 Task: Create a rule when a due date between working days ago is set on a card by anyone.
Action: Mouse moved to (1027, 255)
Screenshot: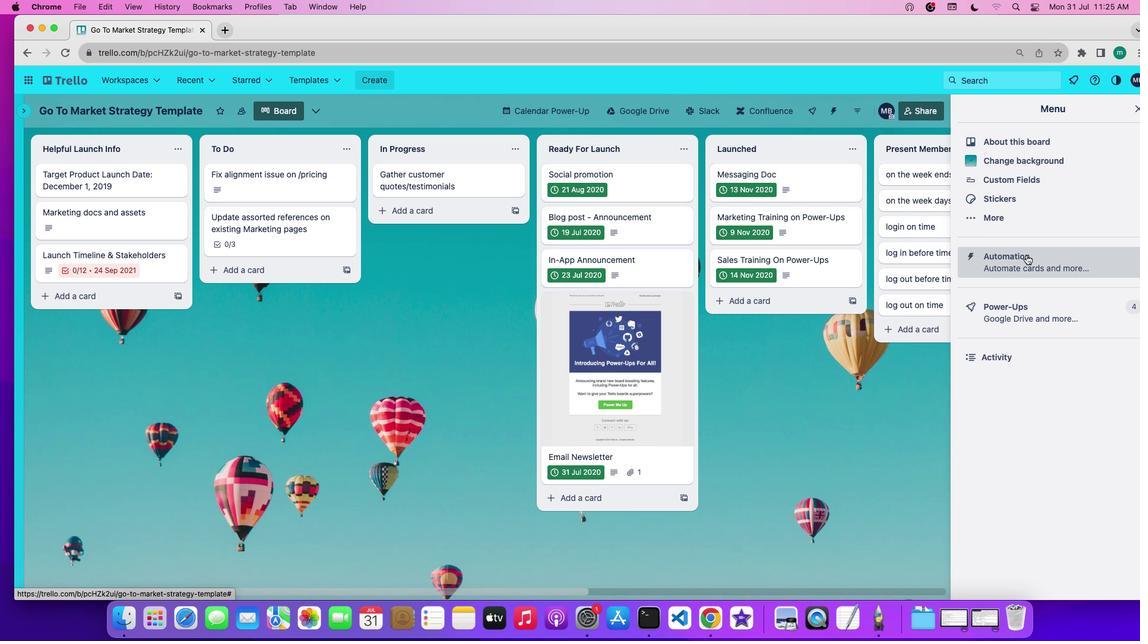 
Action: Mouse pressed left at (1027, 255)
Screenshot: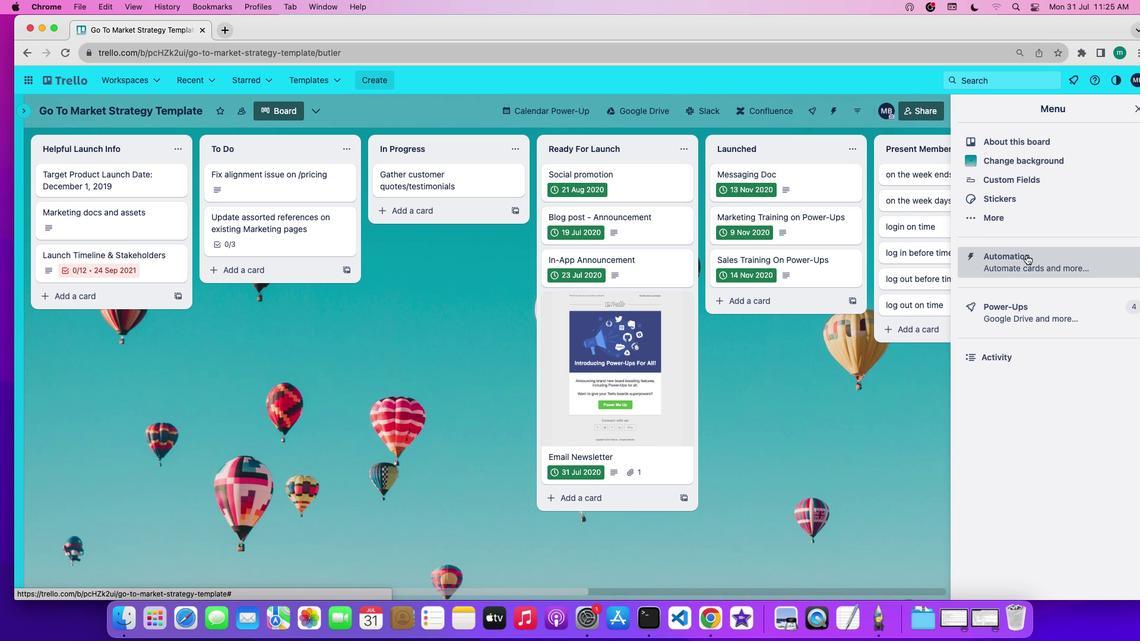 
Action: Mouse moved to (112, 213)
Screenshot: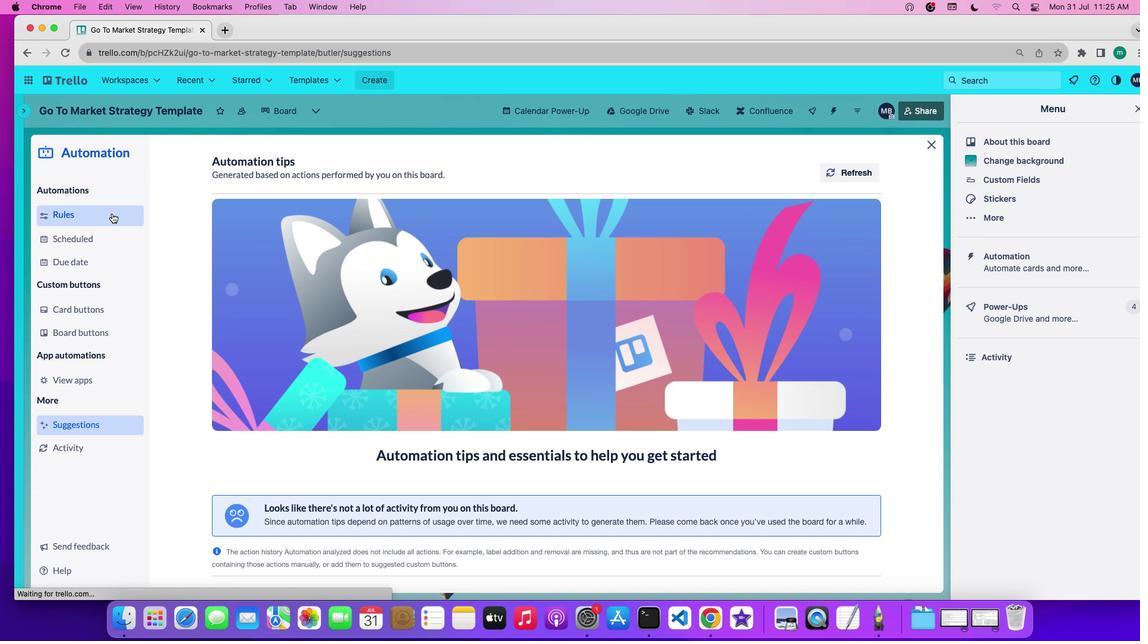 
Action: Mouse pressed left at (112, 213)
Screenshot: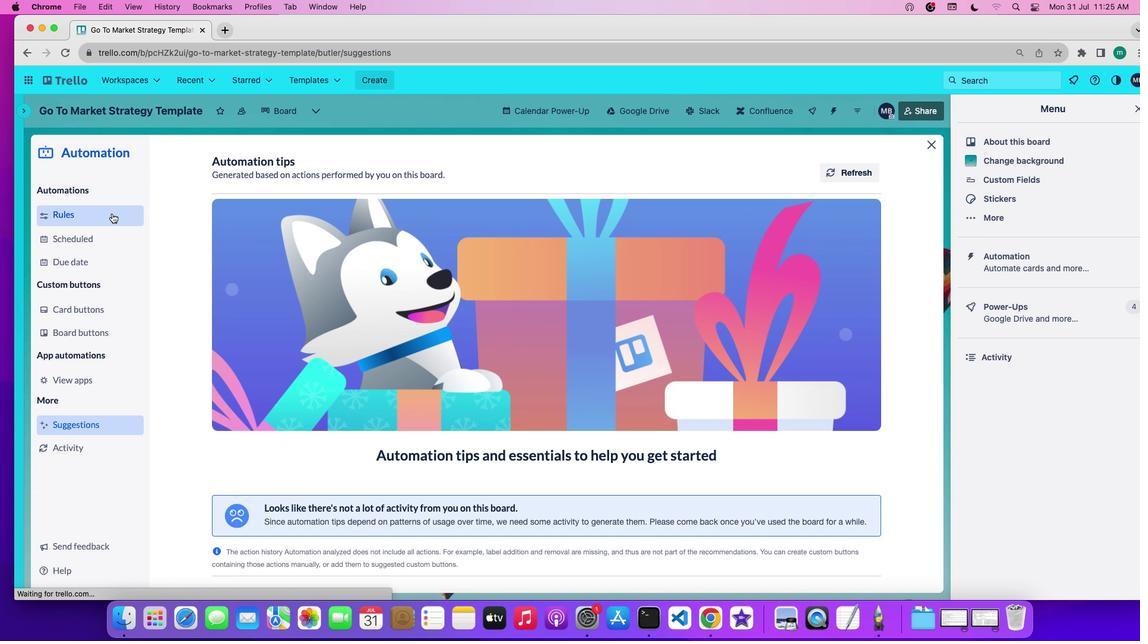 
Action: Mouse moved to (304, 431)
Screenshot: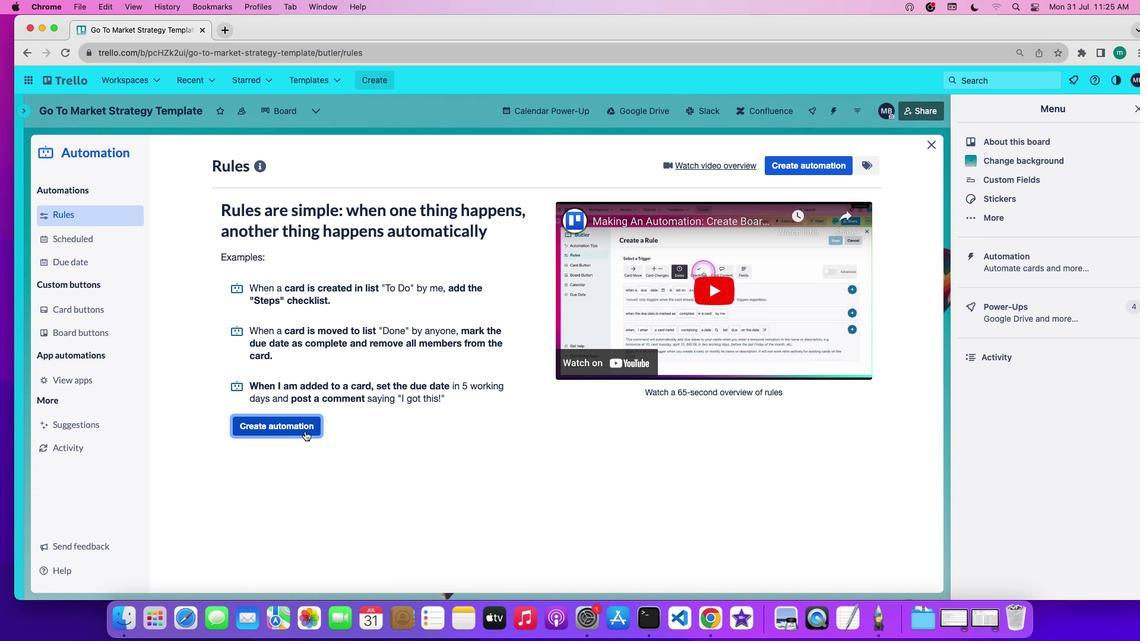 
Action: Mouse pressed left at (304, 431)
Screenshot: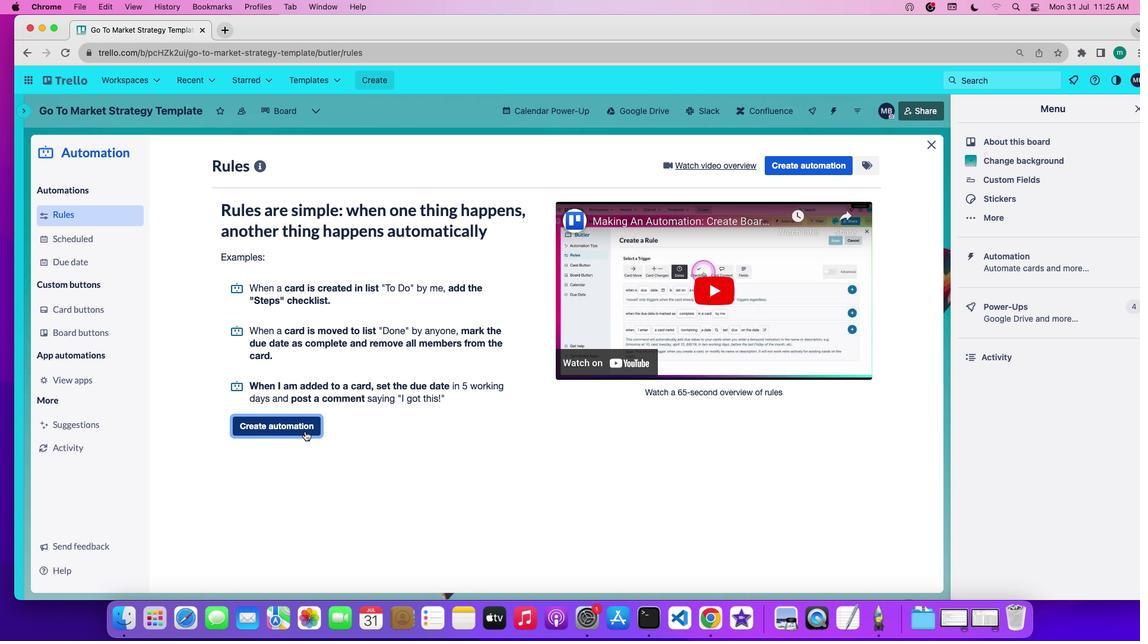 
Action: Mouse moved to (562, 276)
Screenshot: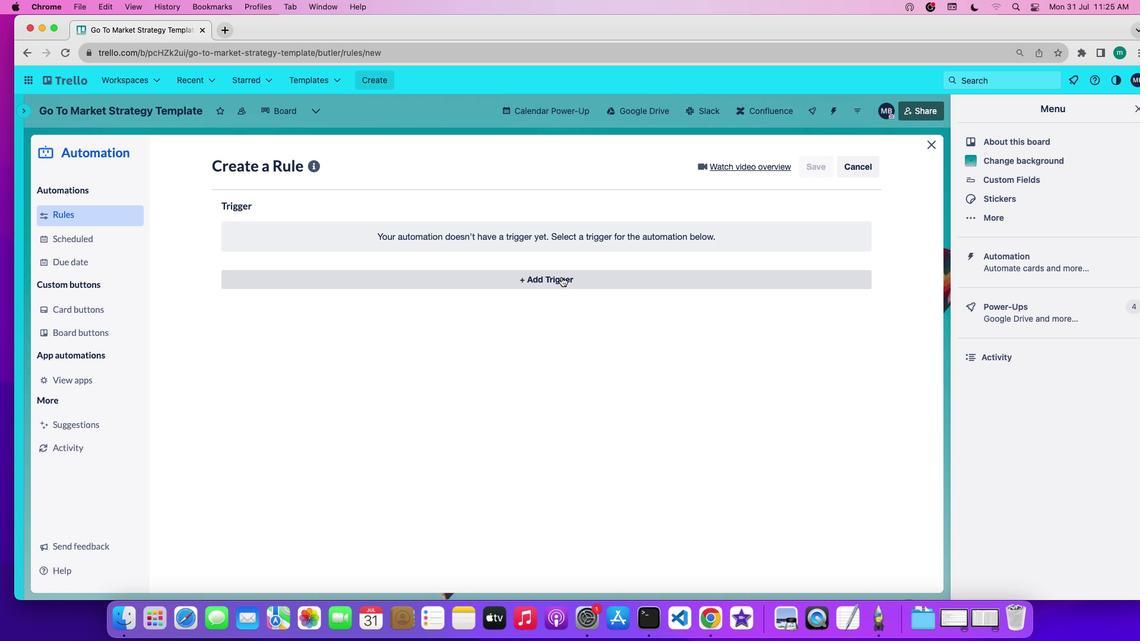 
Action: Mouse pressed left at (562, 276)
Screenshot: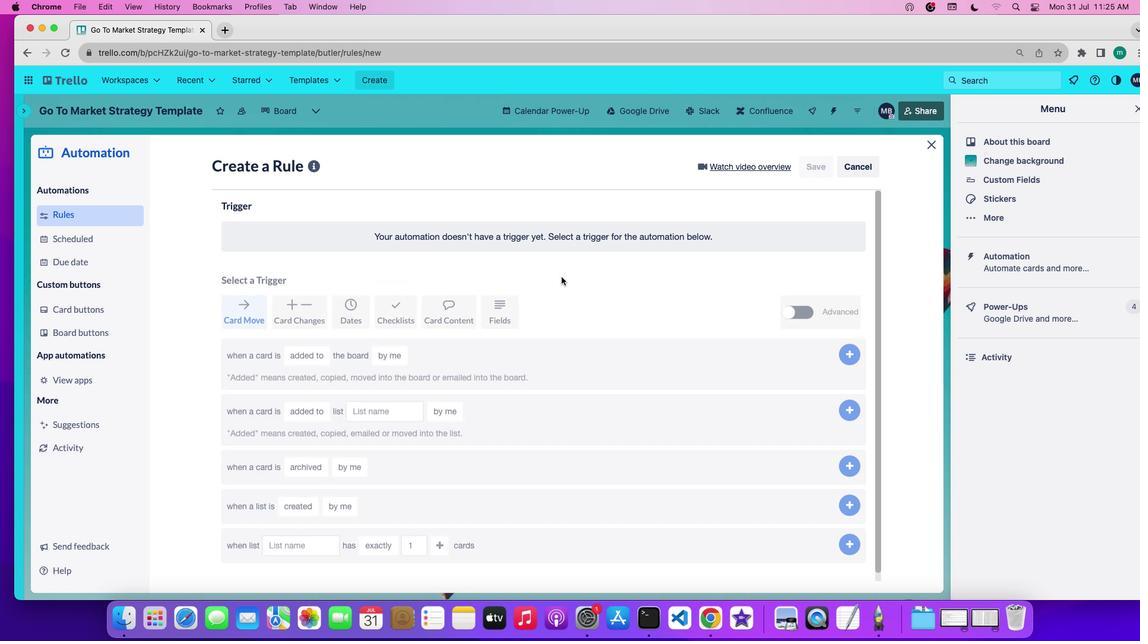 
Action: Mouse moved to (355, 322)
Screenshot: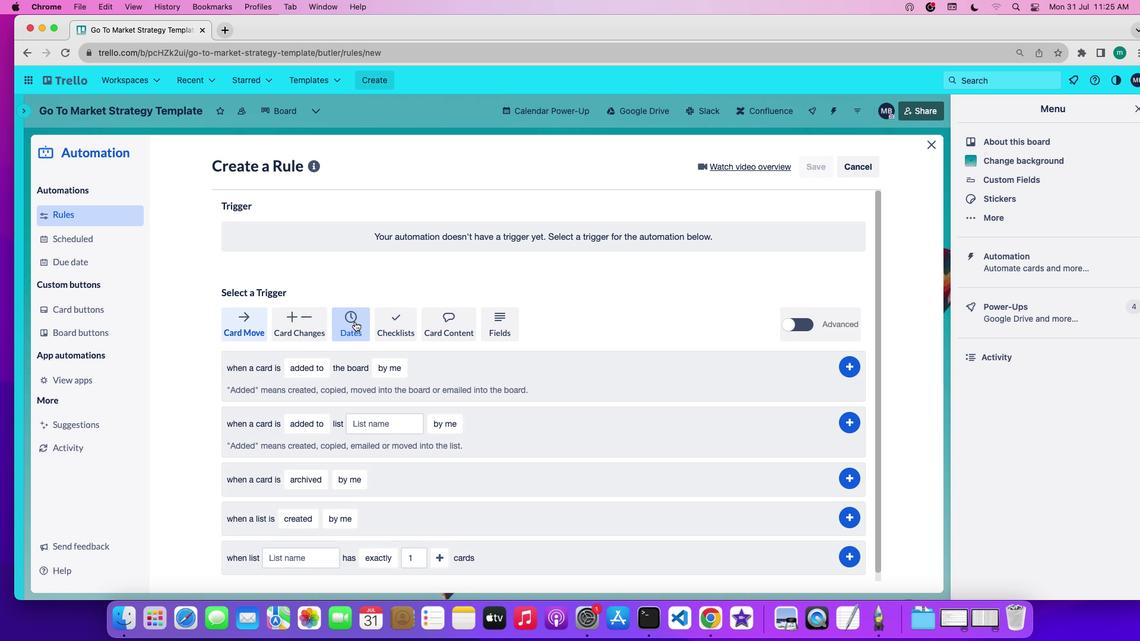 
Action: Mouse pressed left at (355, 322)
Screenshot: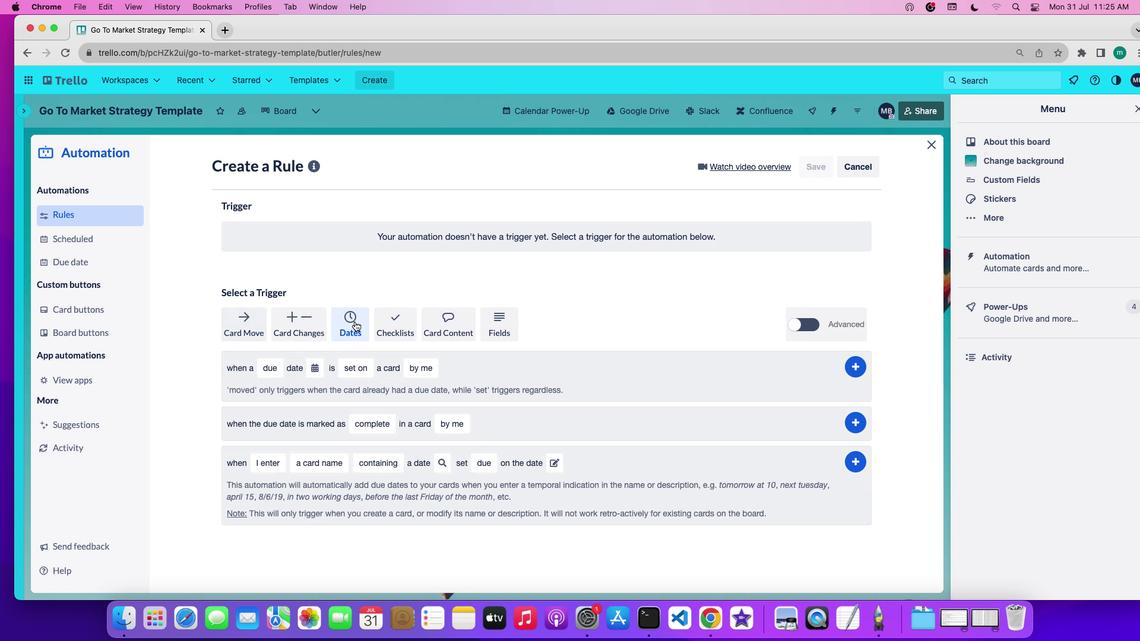 
Action: Mouse moved to (270, 370)
Screenshot: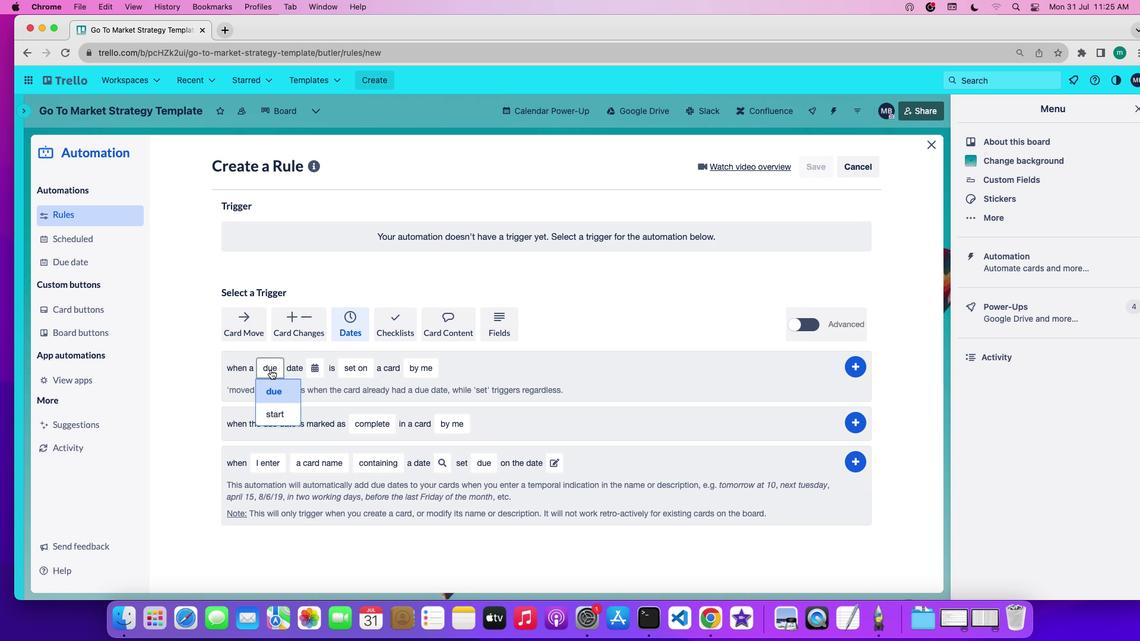 
Action: Mouse pressed left at (270, 370)
Screenshot: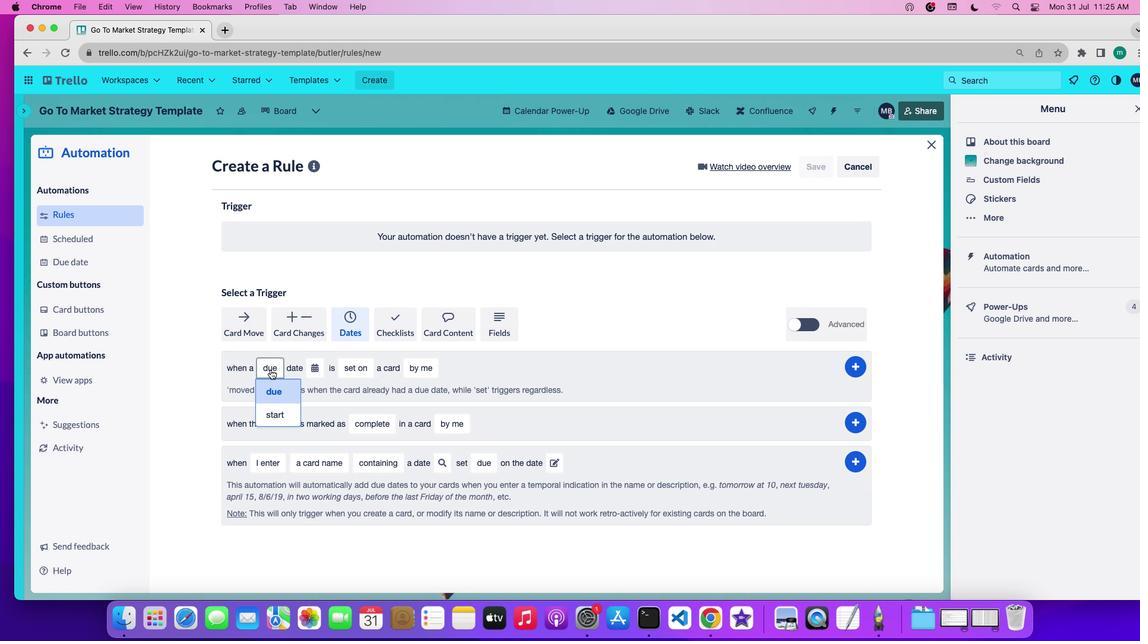 
Action: Mouse moved to (279, 395)
Screenshot: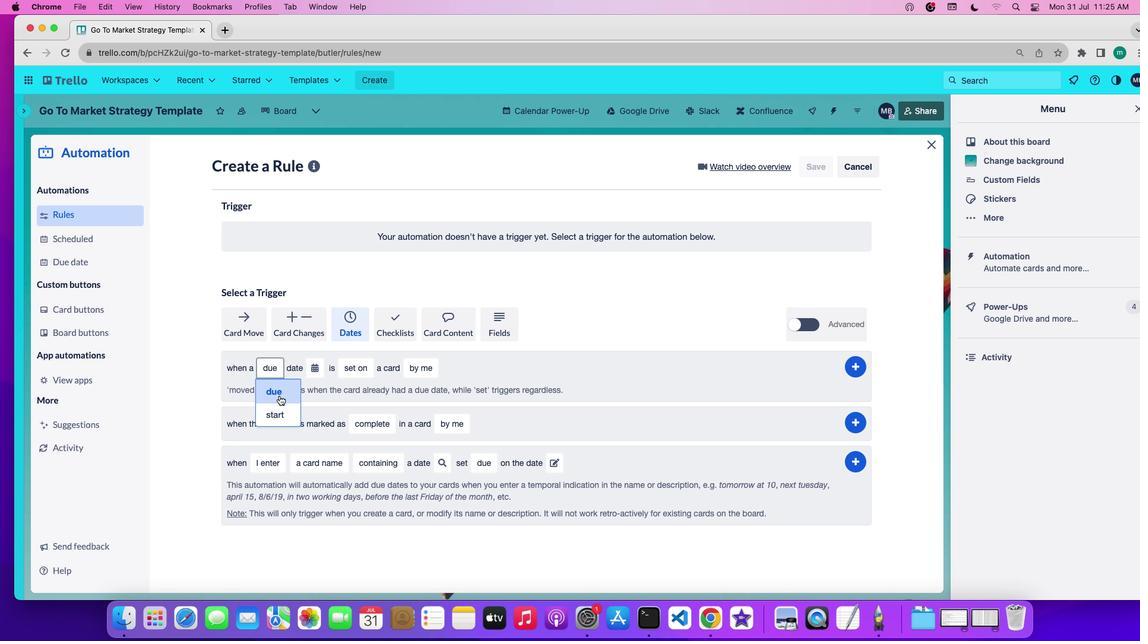 
Action: Mouse pressed left at (279, 395)
Screenshot: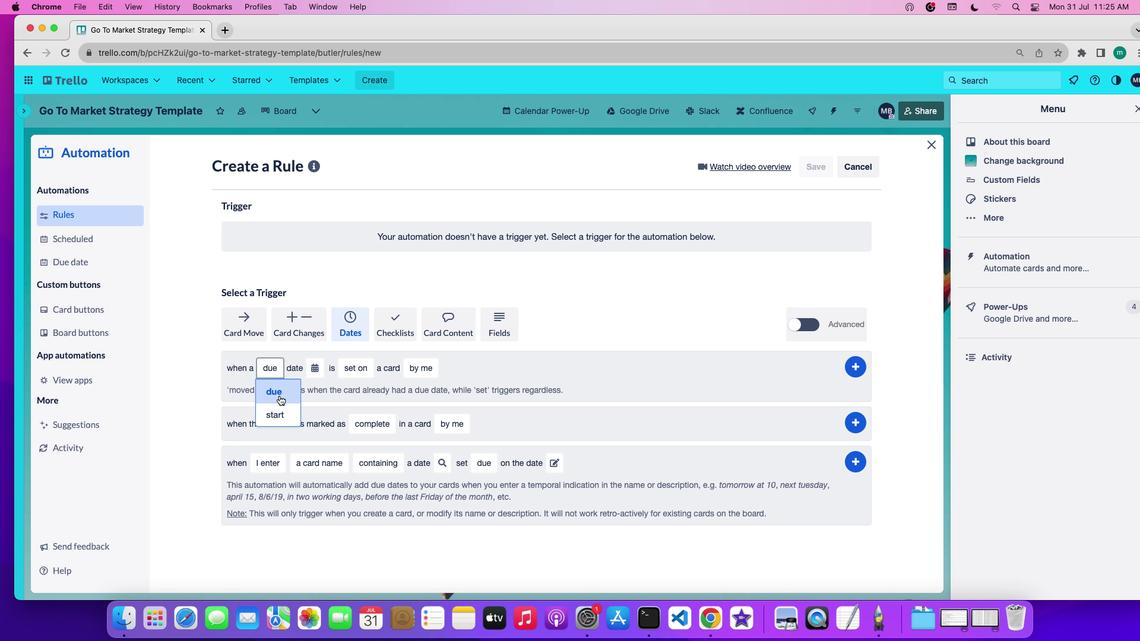 
Action: Mouse moved to (317, 371)
Screenshot: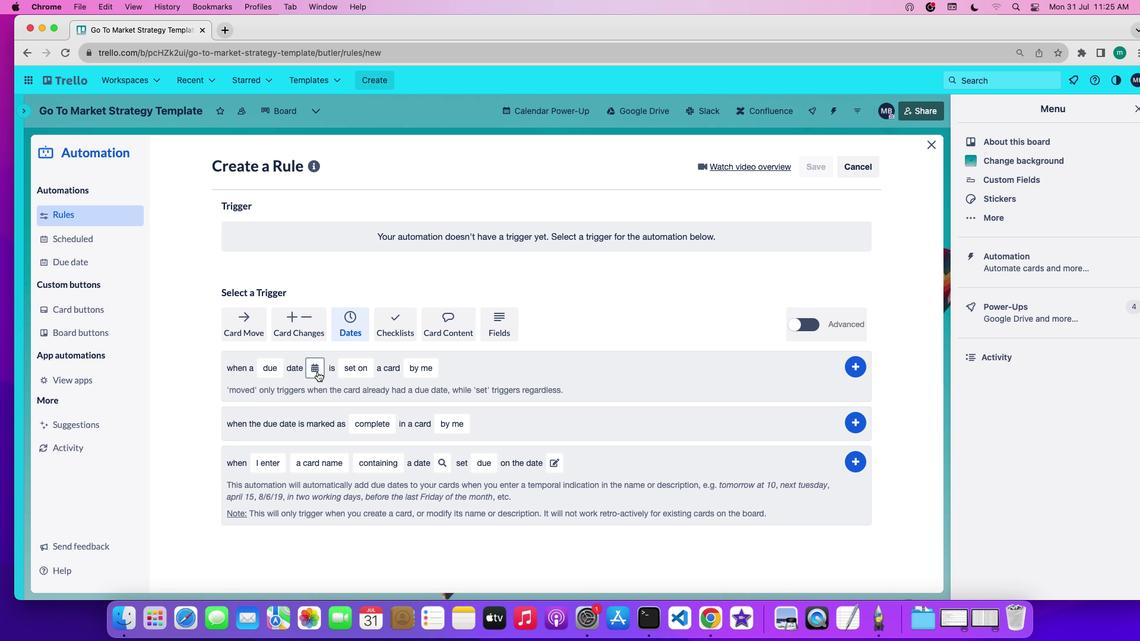 
Action: Mouse pressed left at (317, 371)
Screenshot: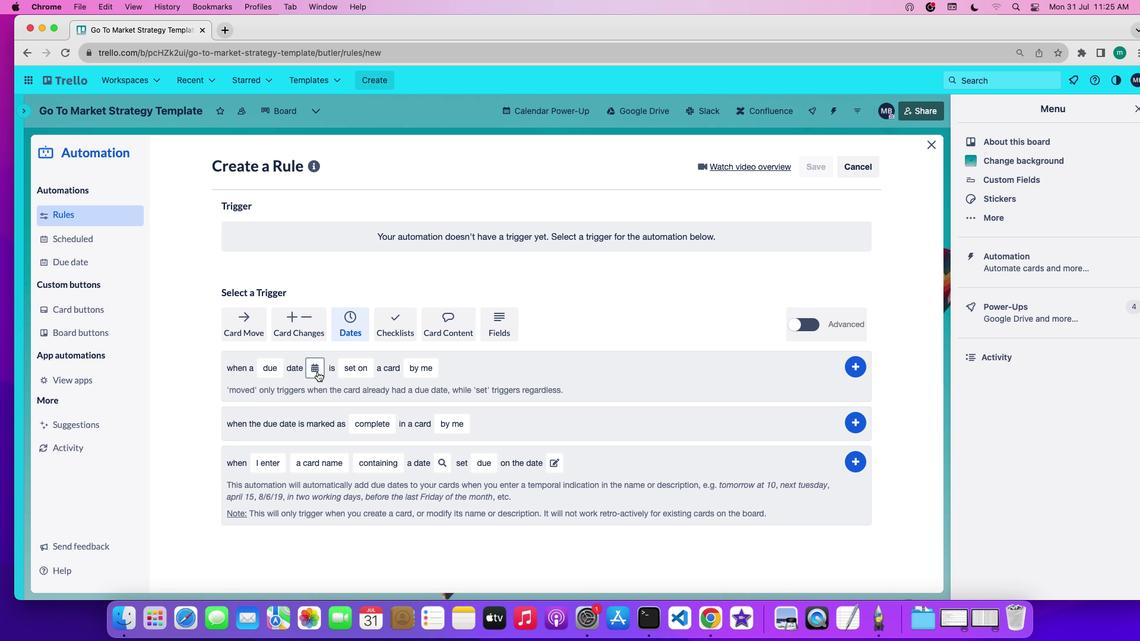 
Action: Mouse moved to (354, 434)
Screenshot: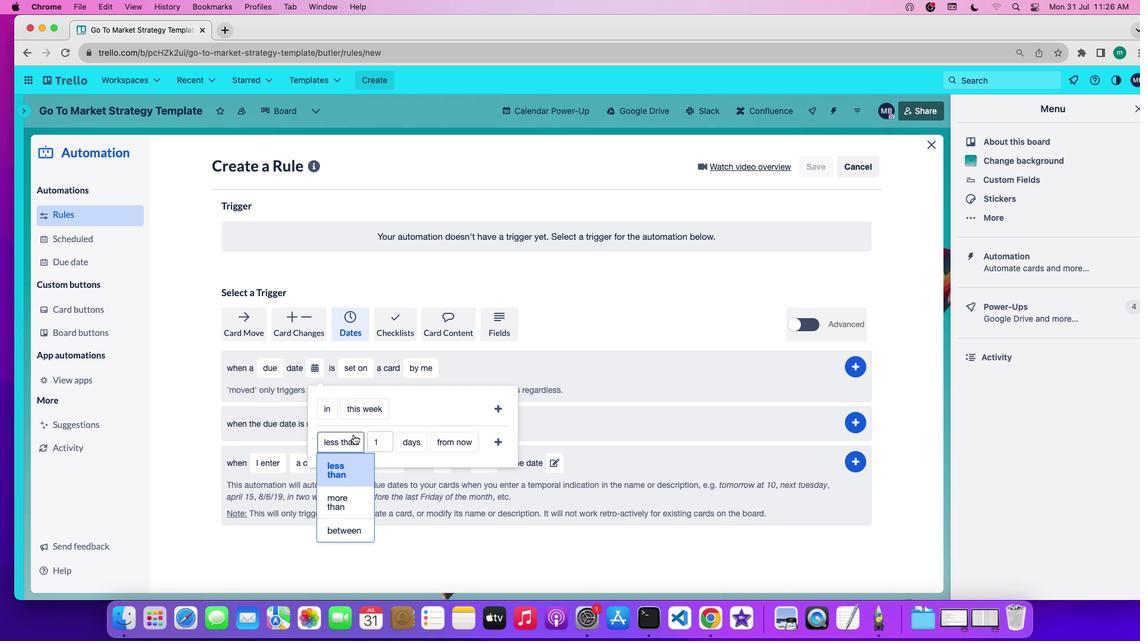 
Action: Mouse pressed left at (354, 434)
Screenshot: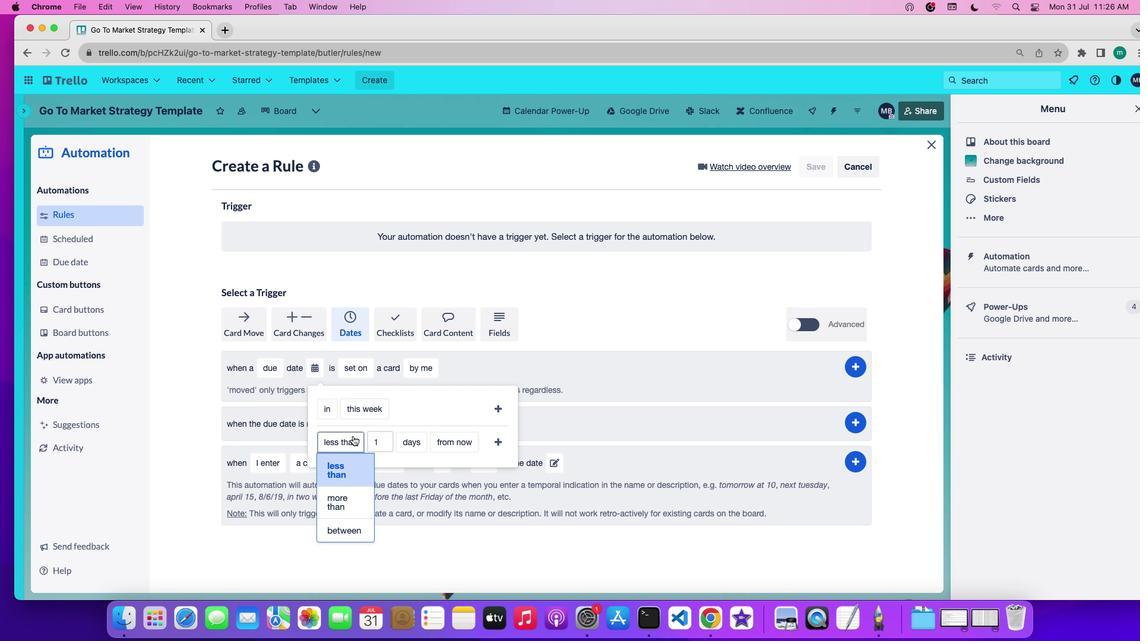 
Action: Mouse moved to (353, 527)
Screenshot: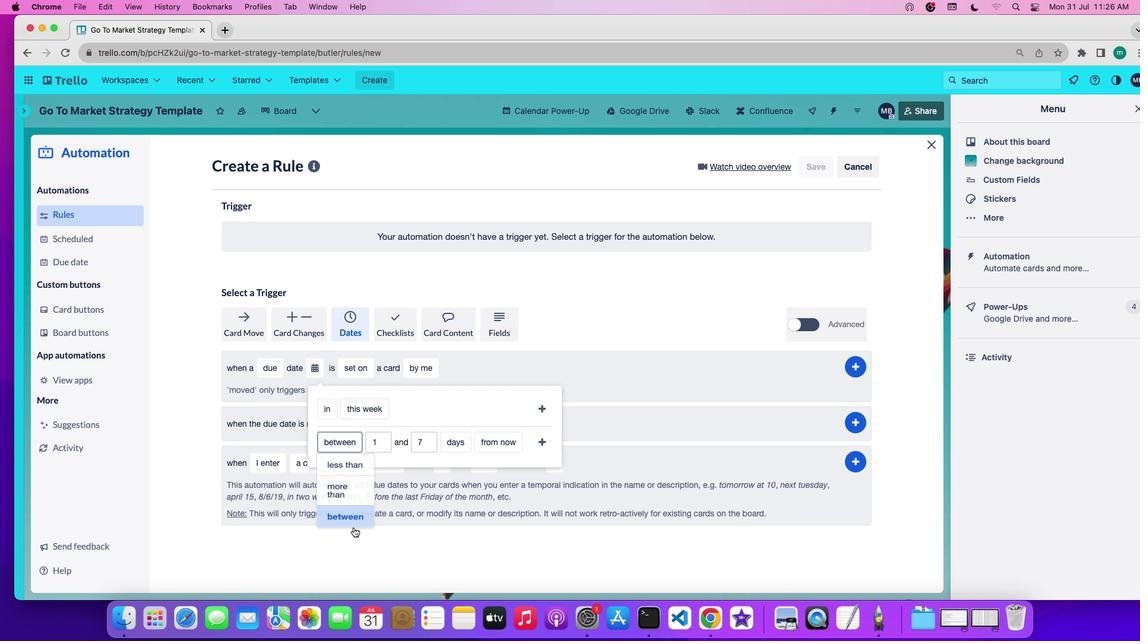 
Action: Mouse pressed left at (353, 527)
Screenshot: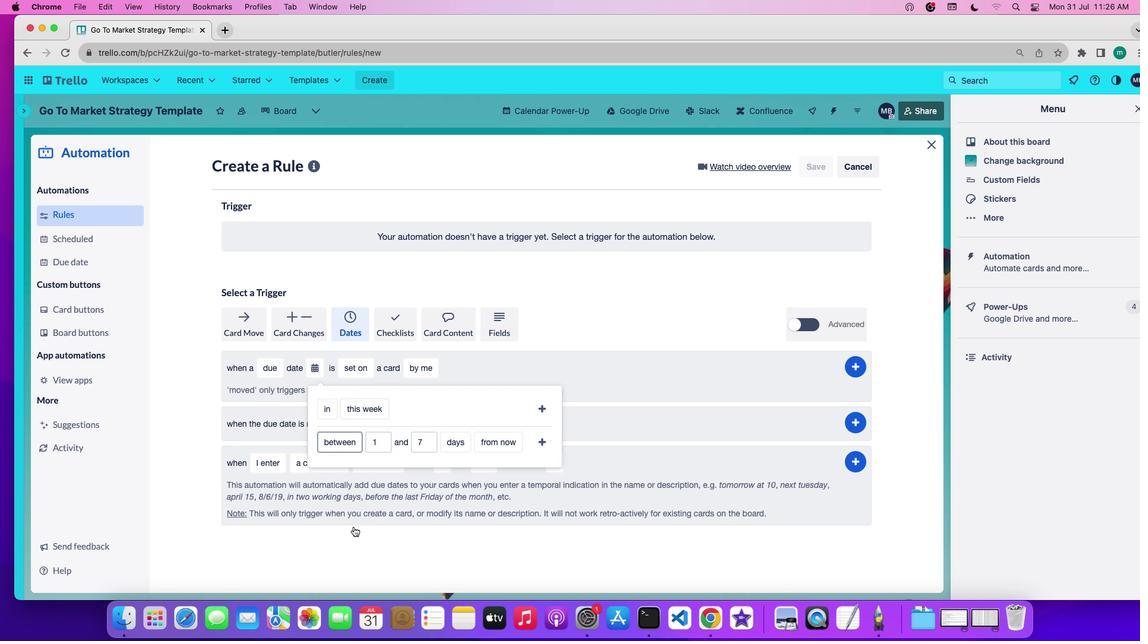 
Action: Mouse moved to (468, 443)
Screenshot: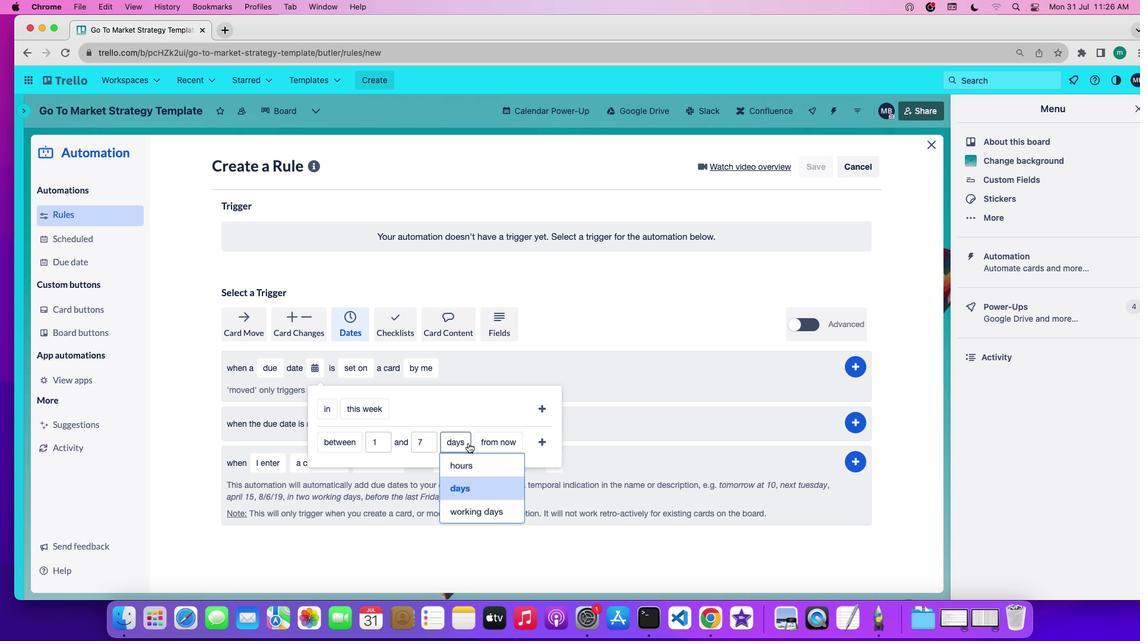 
Action: Mouse pressed left at (468, 443)
Screenshot: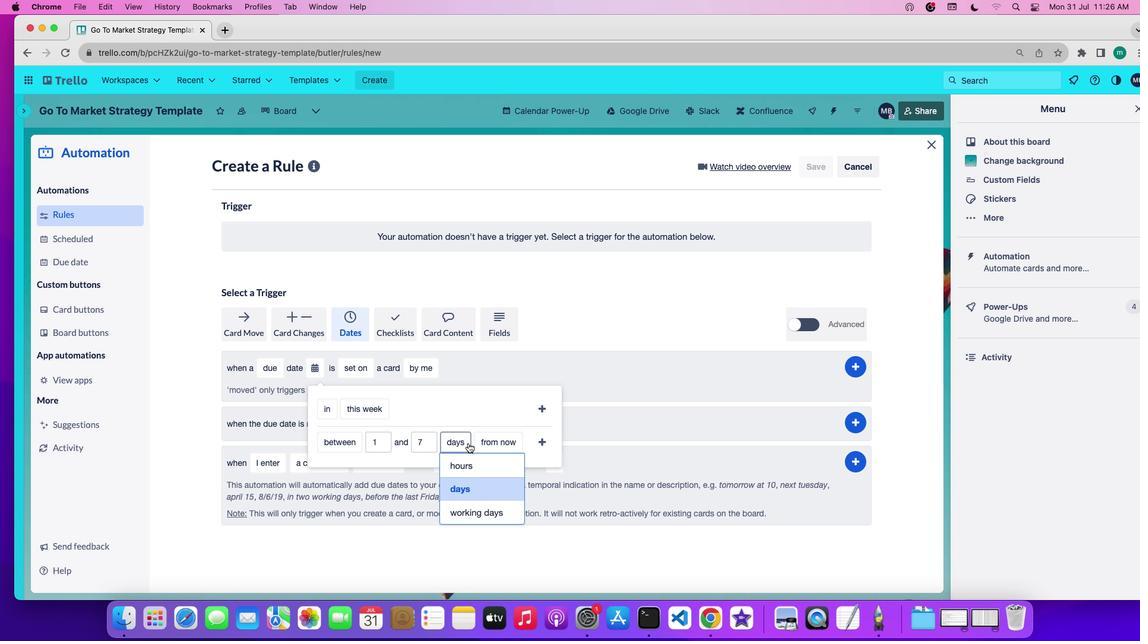 
Action: Mouse moved to (466, 510)
Screenshot: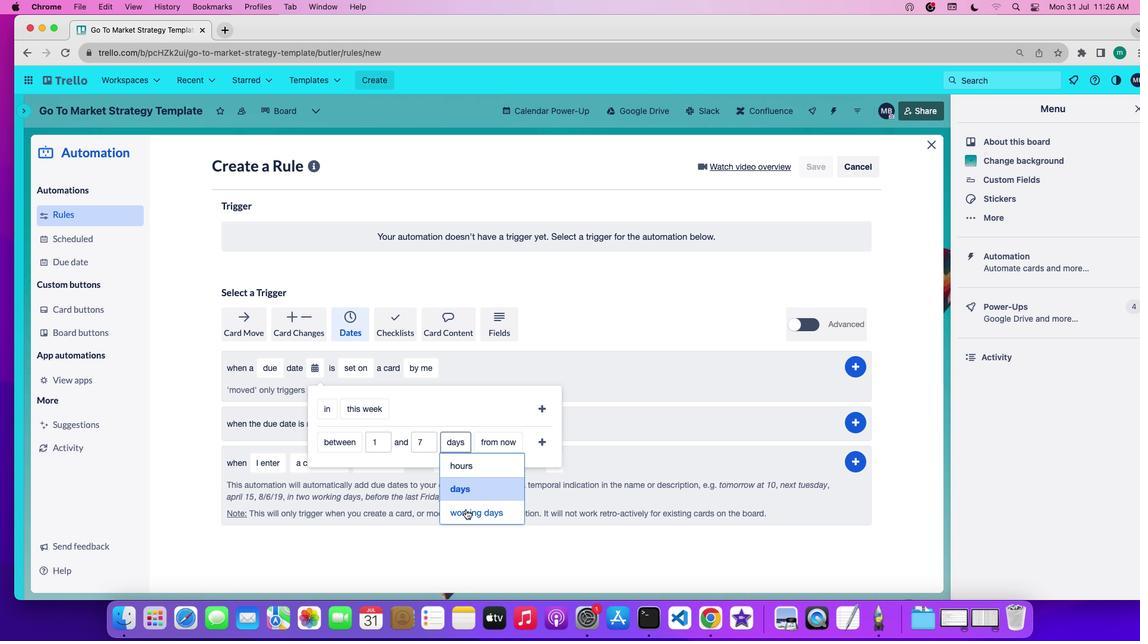
Action: Mouse pressed left at (466, 510)
Screenshot: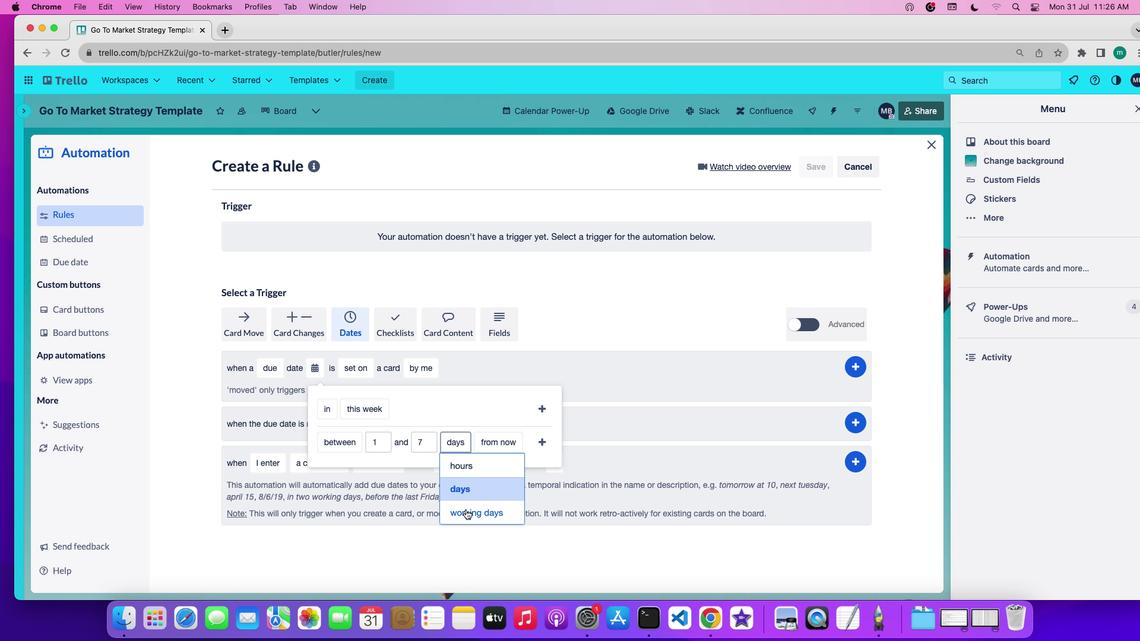 
Action: Mouse moved to (515, 445)
Screenshot: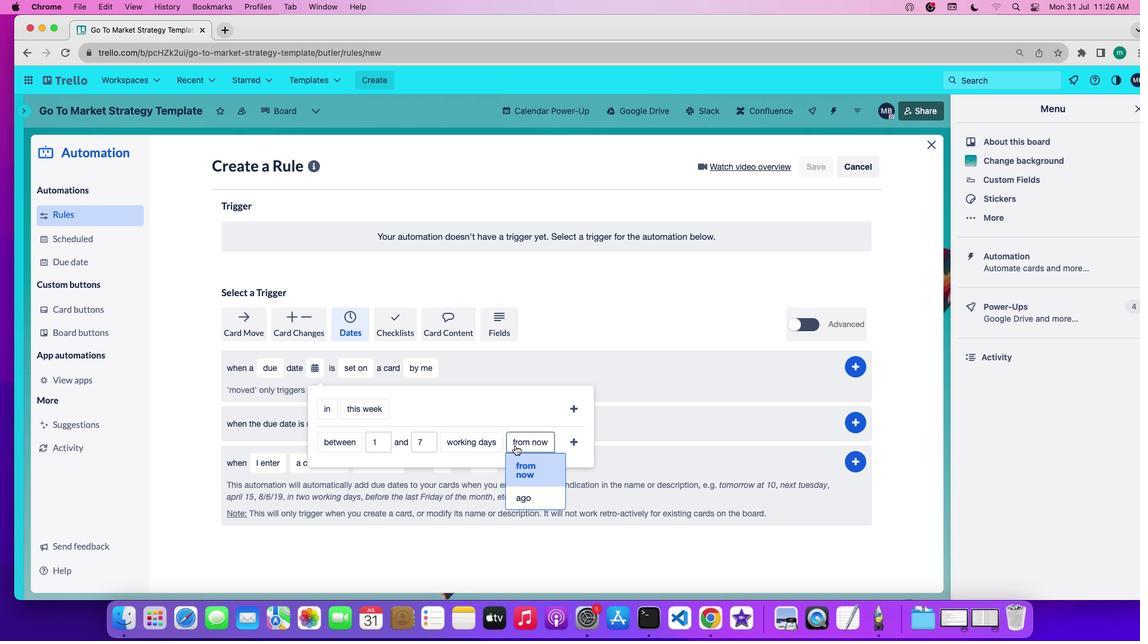 
Action: Mouse pressed left at (515, 445)
Screenshot: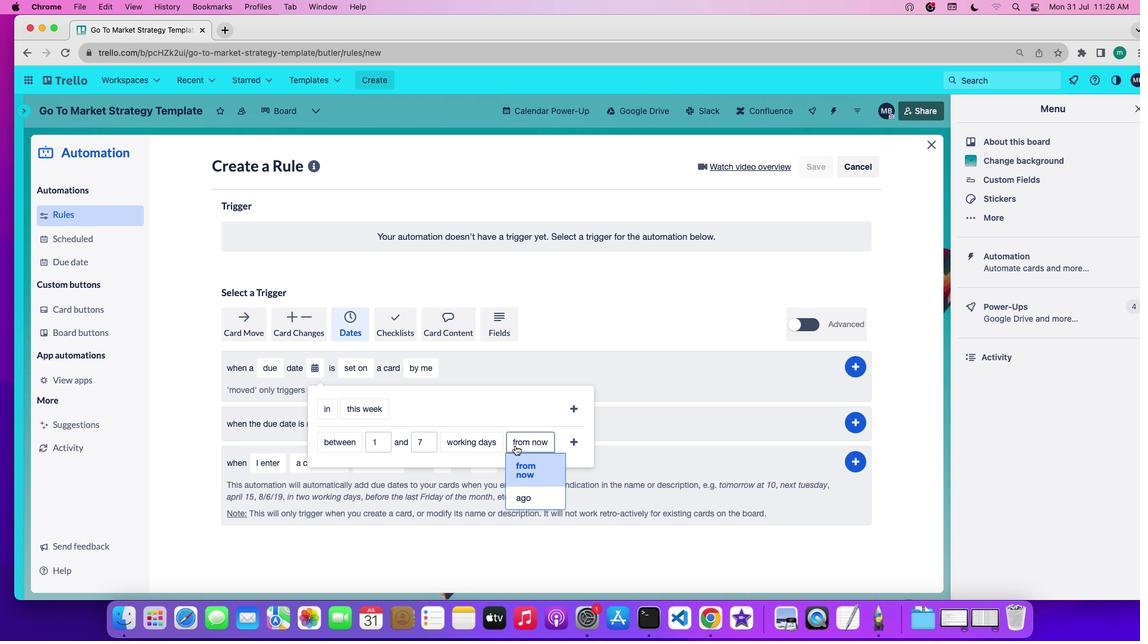 
Action: Mouse moved to (529, 502)
Screenshot: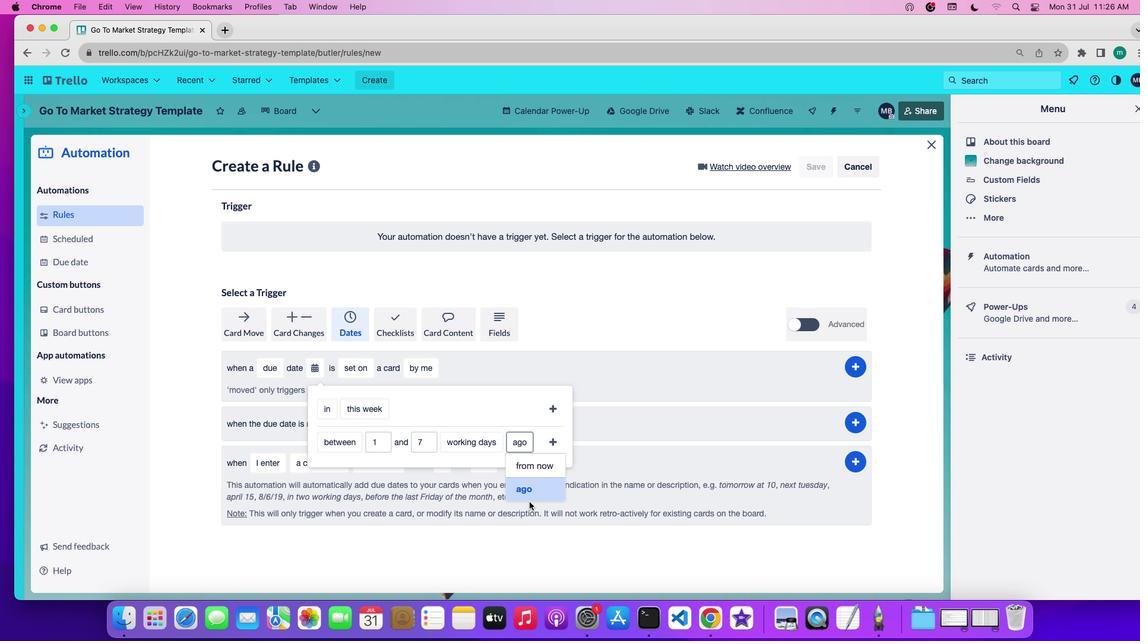
Action: Mouse pressed left at (529, 502)
Screenshot: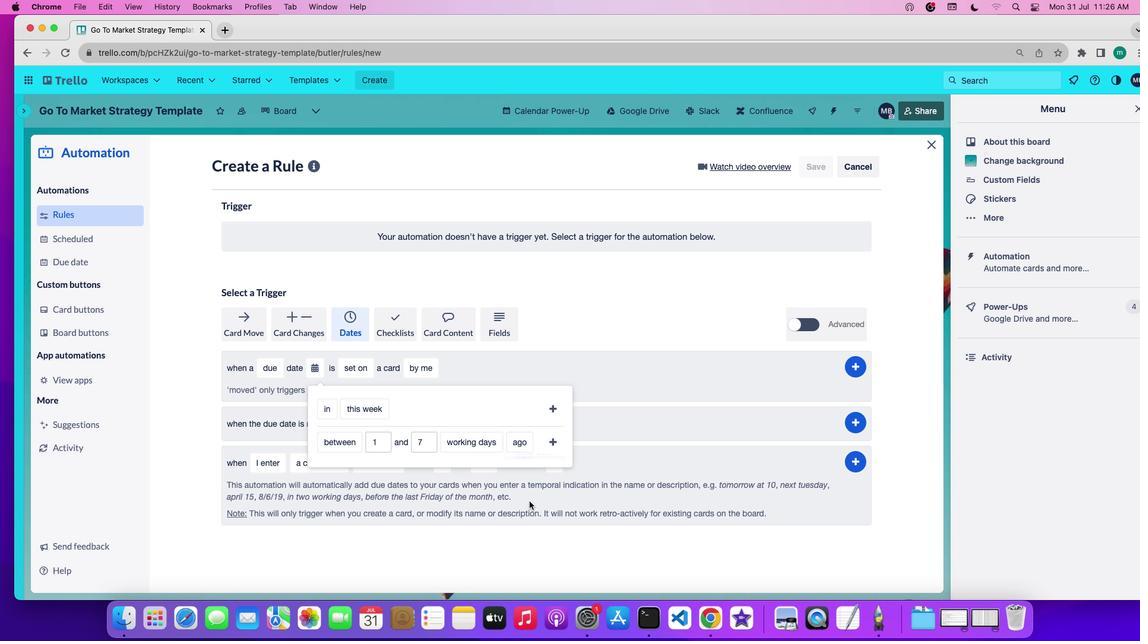 
Action: Mouse moved to (553, 440)
Screenshot: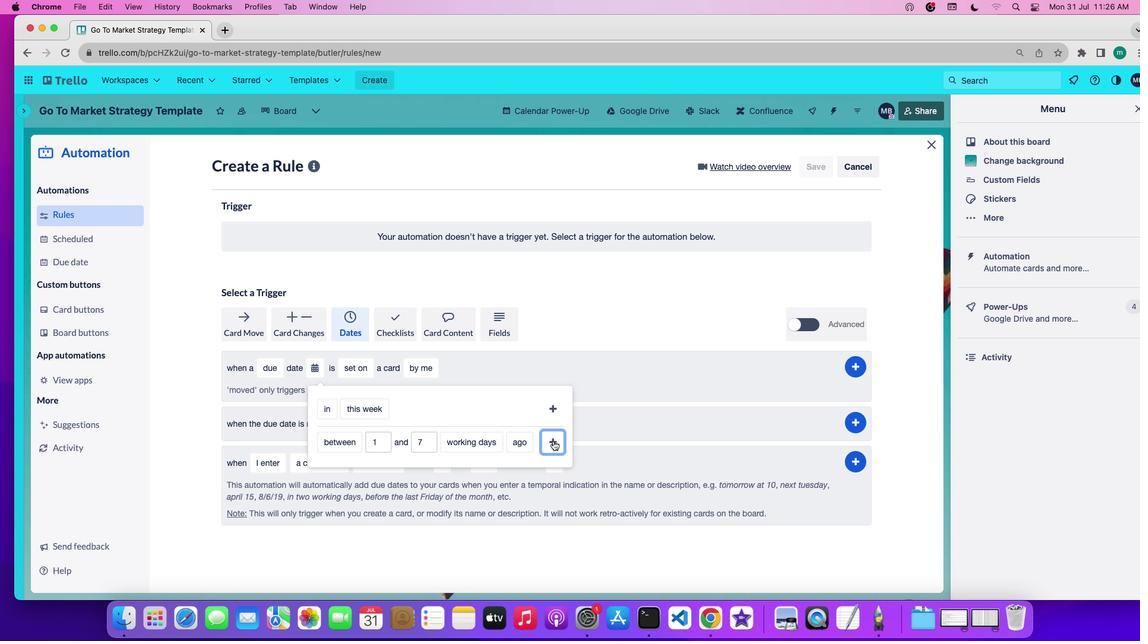 
Action: Mouse pressed left at (553, 440)
Screenshot: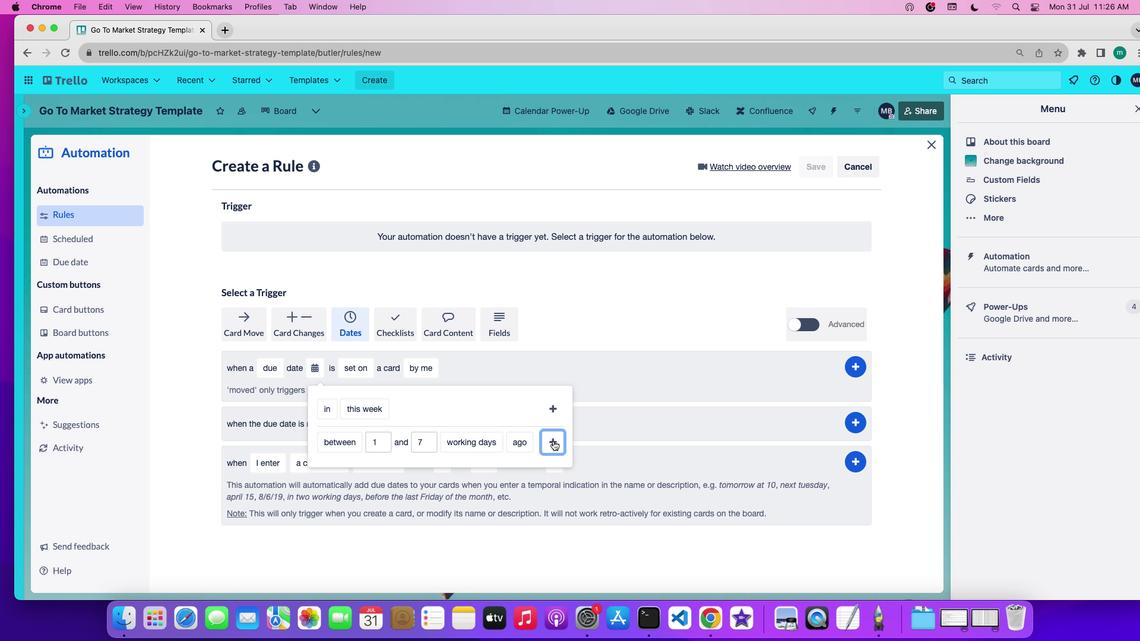 
Action: Mouse moved to (498, 389)
Screenshot: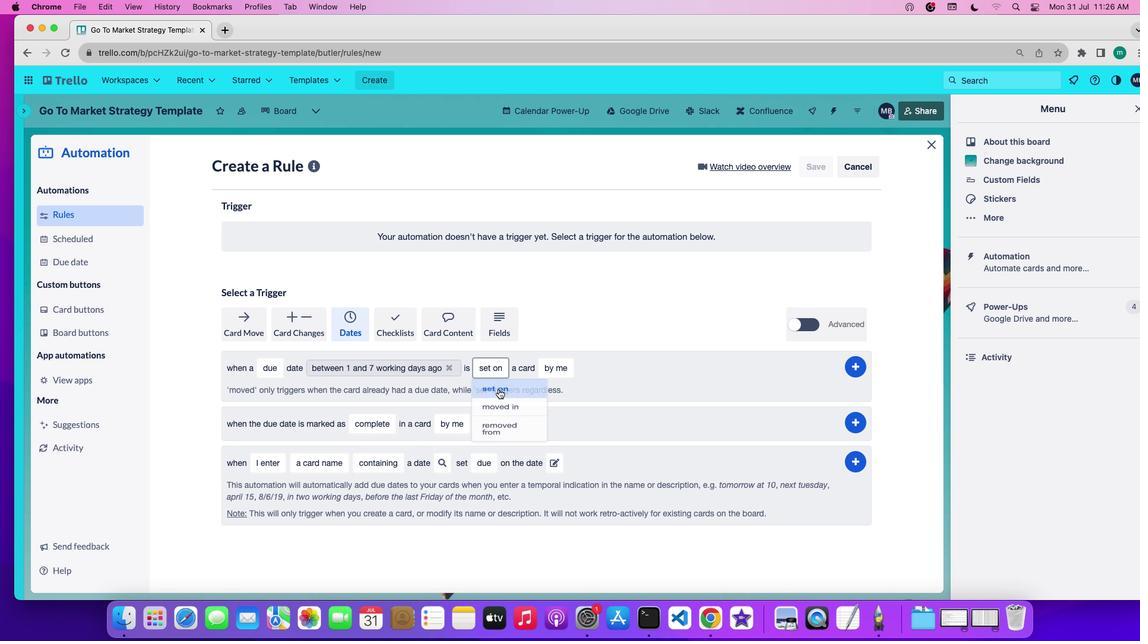 
Action: Mouse pressed left at (498, 389)
Screenshot: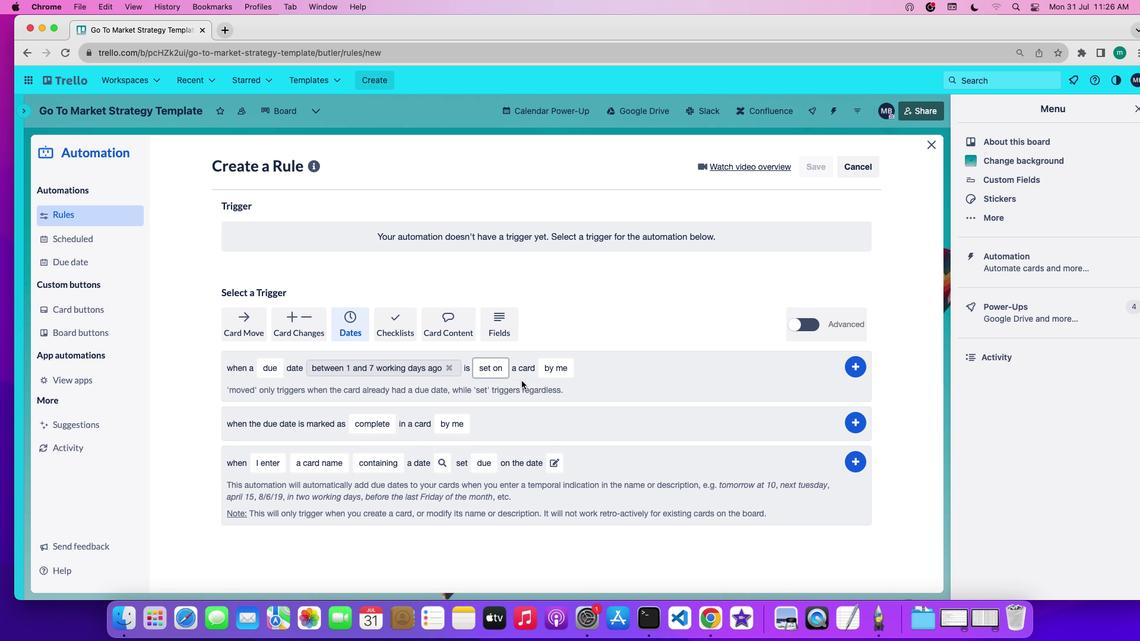 
Action: Mouse moved to (547, 373)
Screenshot: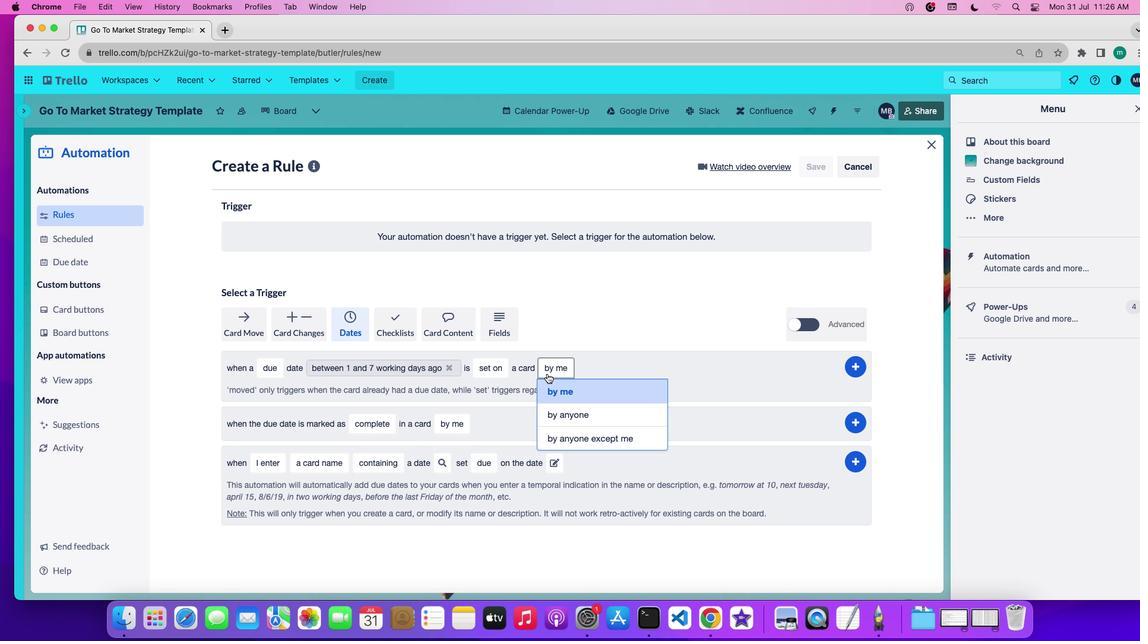 
Action: Mouse pressed left at (547, 373)
Screenshot: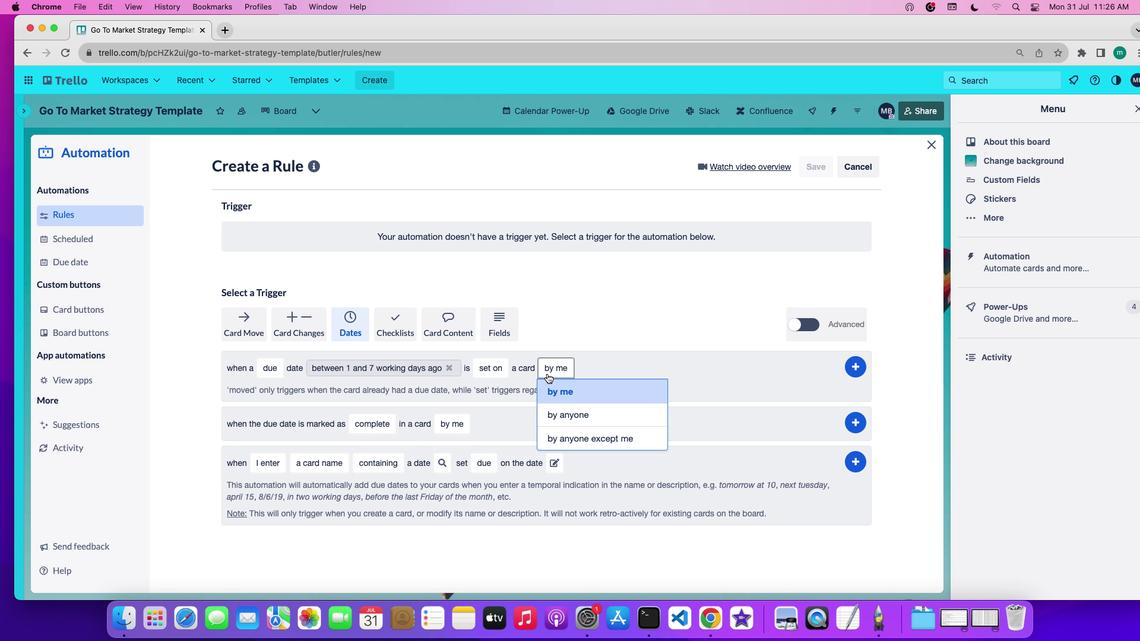 
Action: Mouse moved to (565, 414)
Screenshot: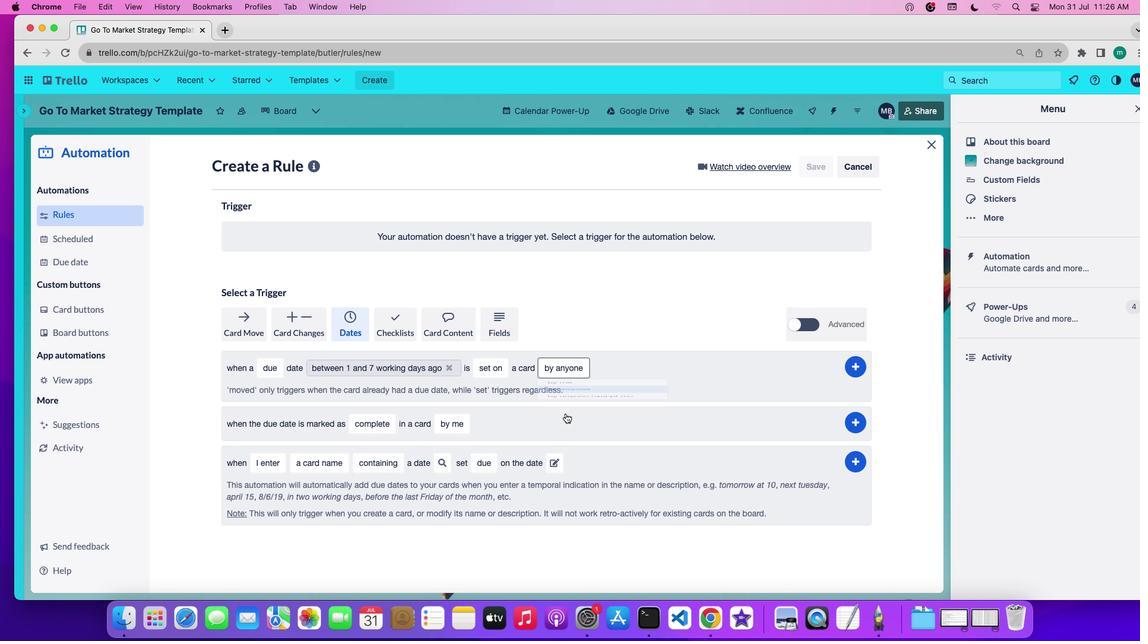 
Action: Mouse pressed left at (565, 414)
Screenshot: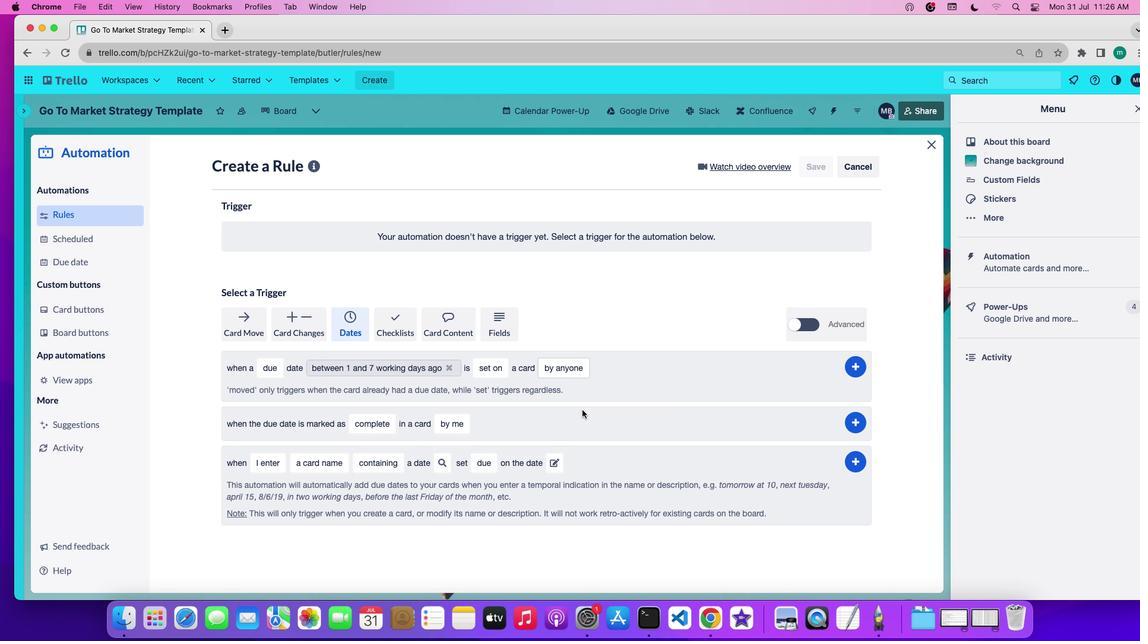 
Action: Mouse moved to (854, 367)
Screenshot: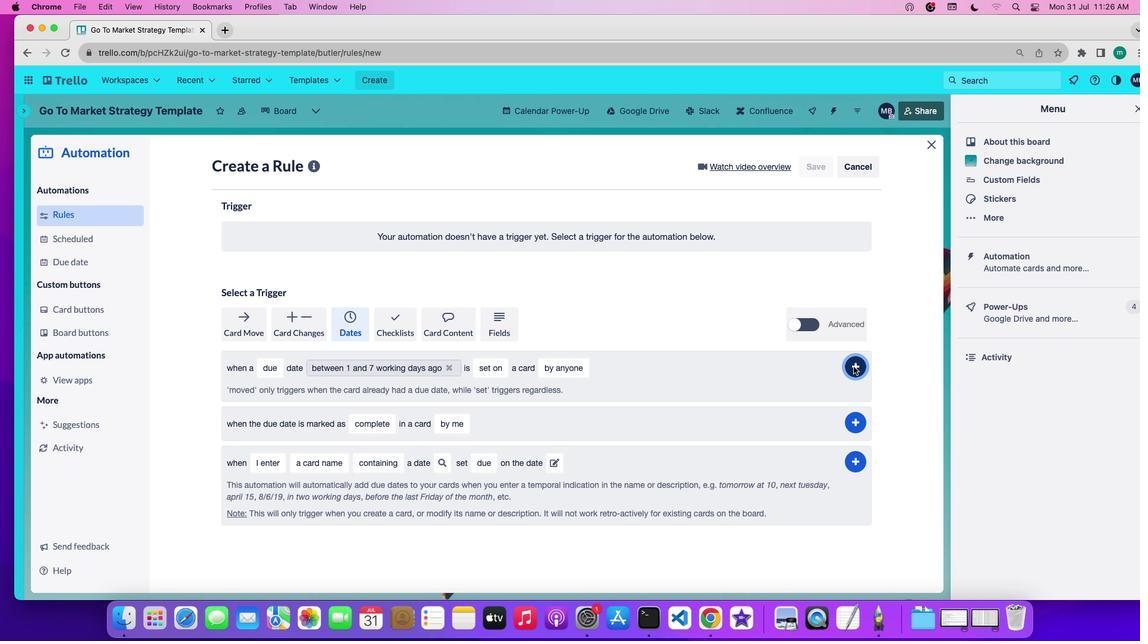 
Action: Mouse pressed left at (854, 367)
Screenshot: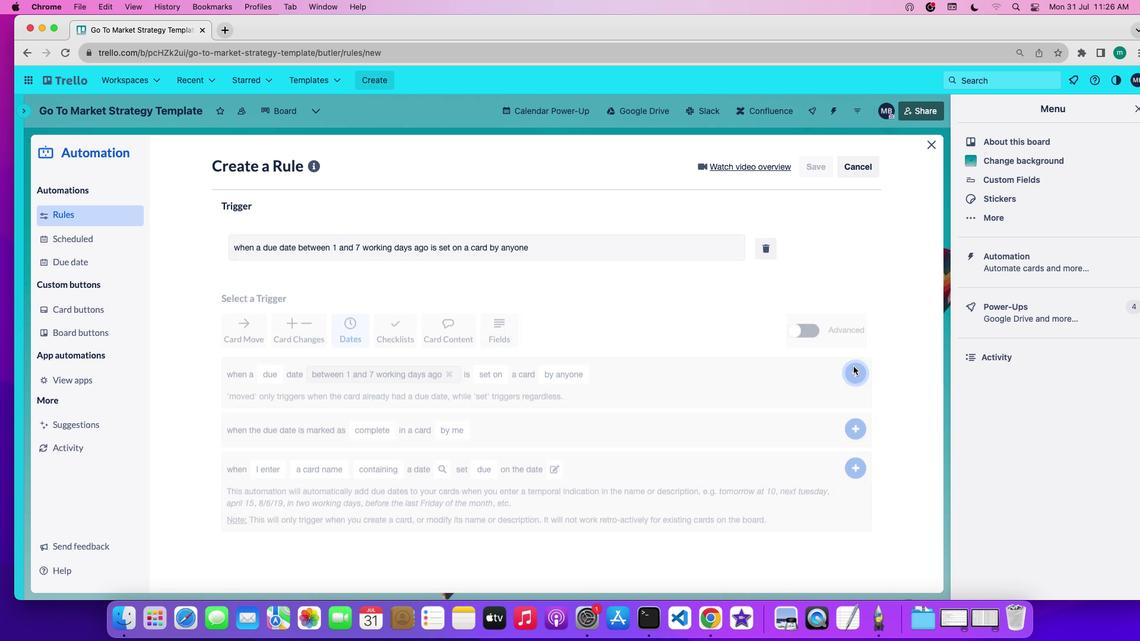 
Action: Mouse moved to (838, 371)
Screenshot: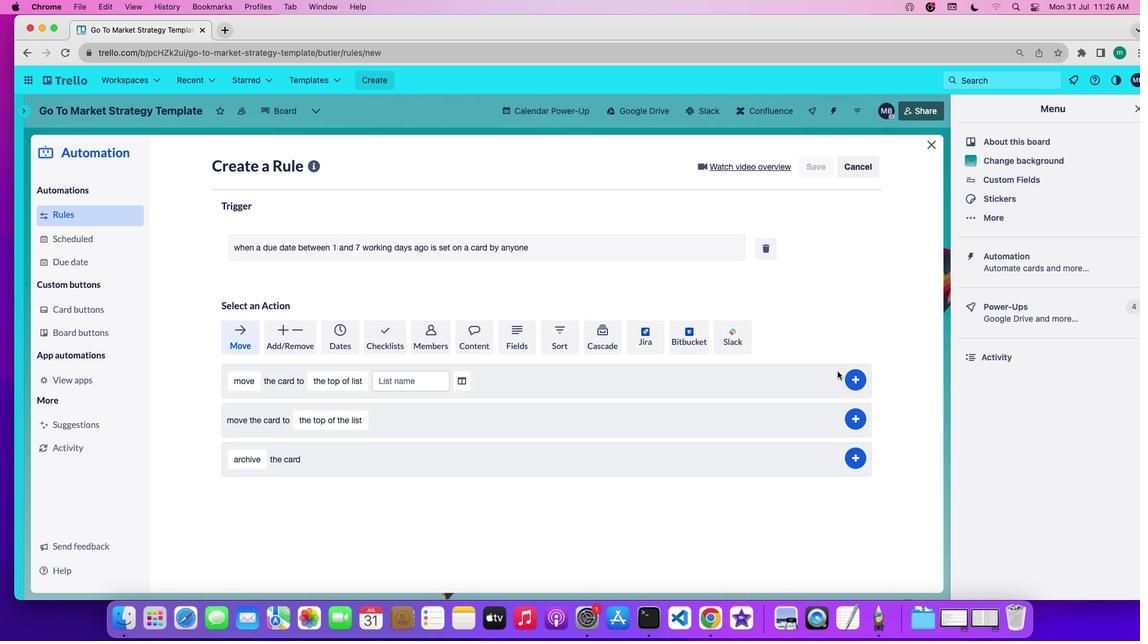 
